Task: Check a complete guide of "Outcoming email requests".
Action: Mouse pressed left at (1272, 175)
Screenshot: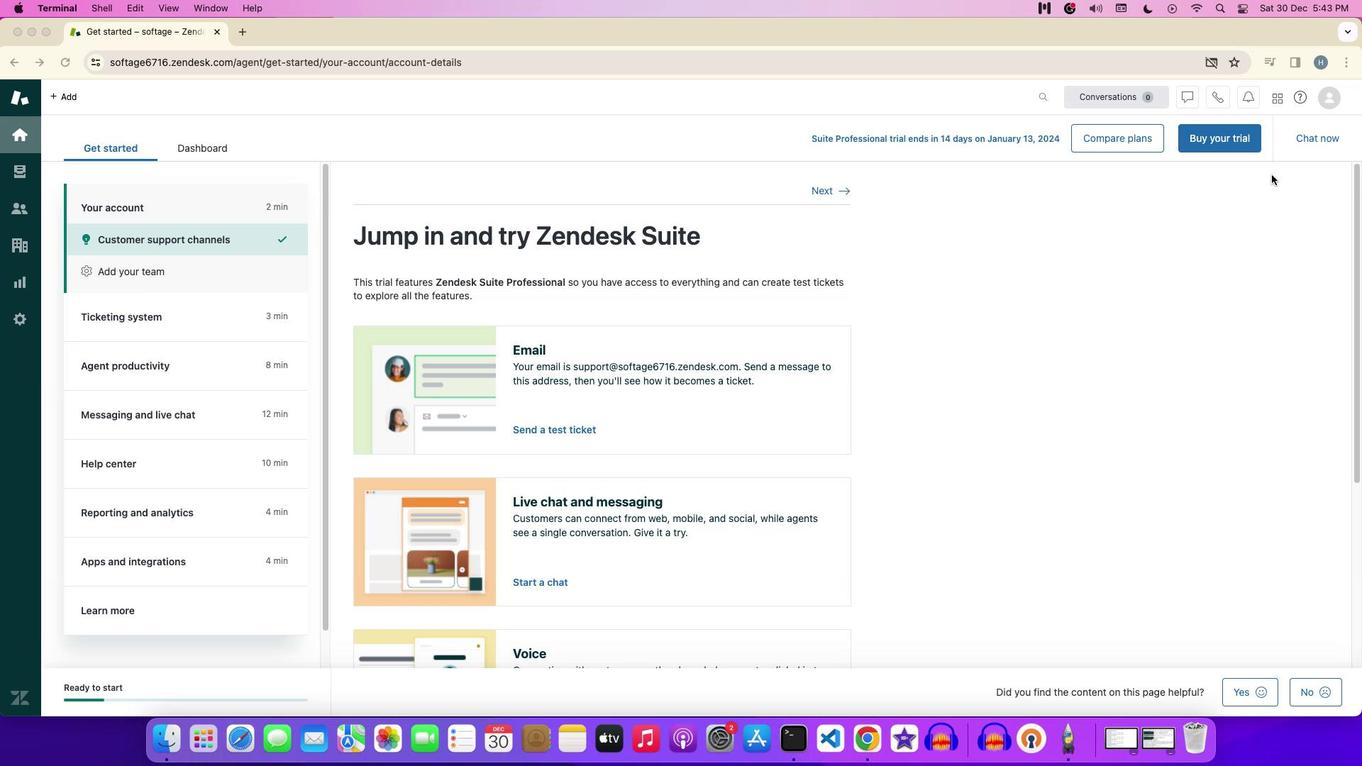 
Action: Mouse moved to (1300, 97)
Screenshot: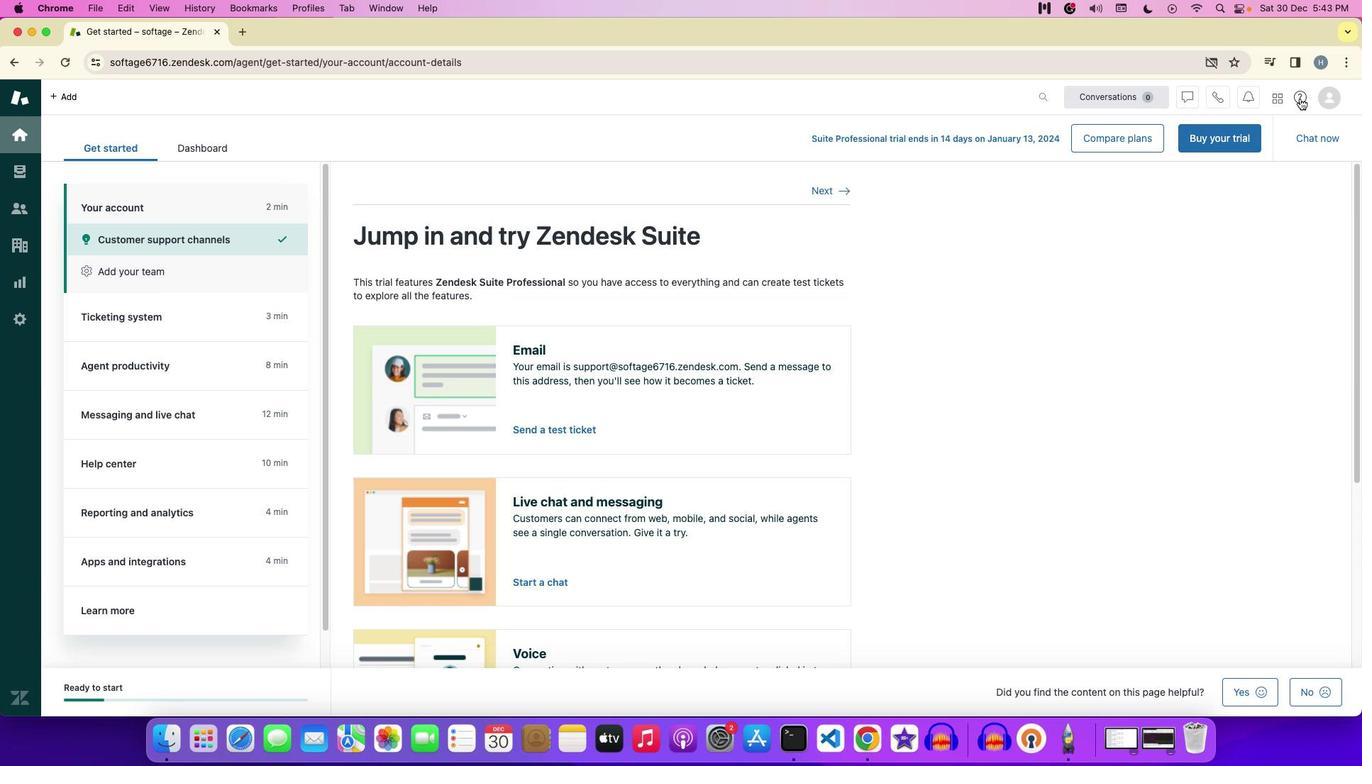 
Action: Mouse pressed left at (1300, 97)
Screenshot: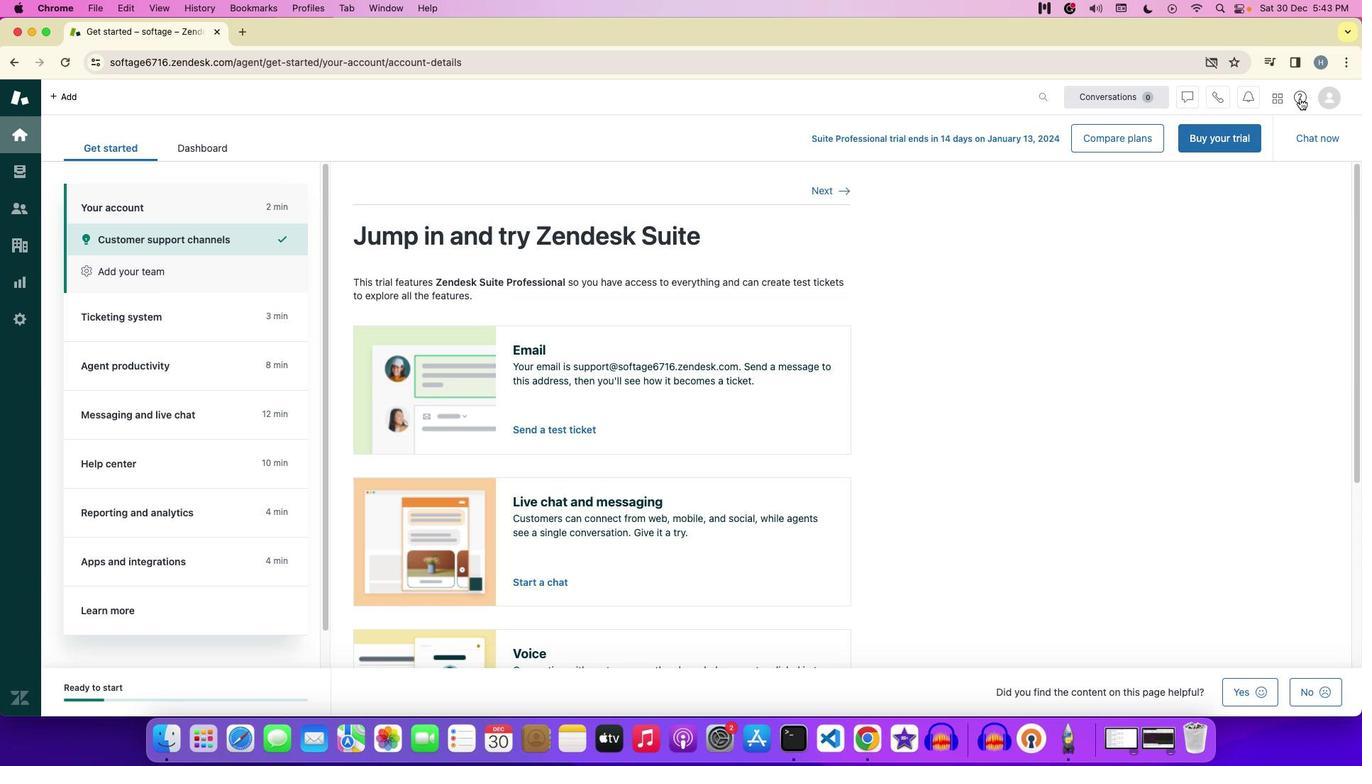 
Action: Mouse moved to (1216, 439)
Screenshot: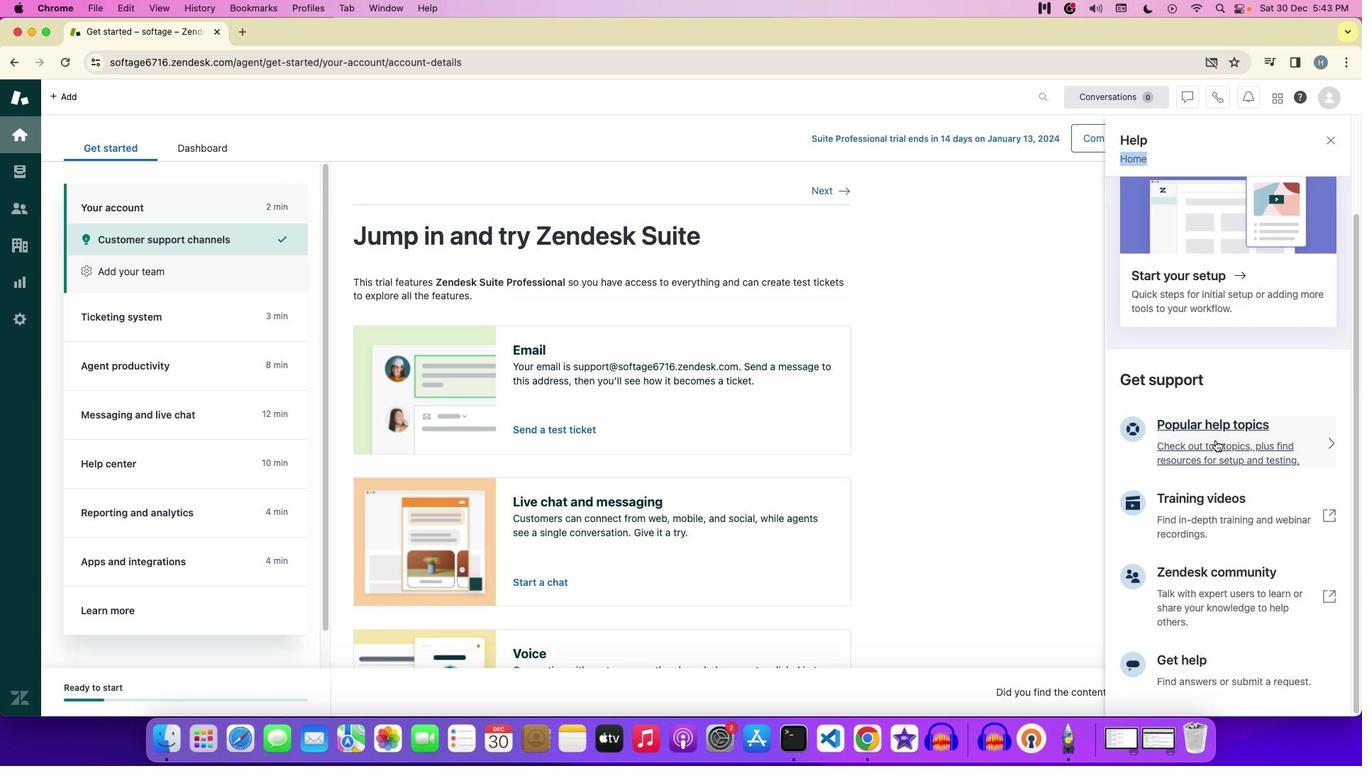 
Action: Mouse pressed left at (1216, 439)
Screenshot: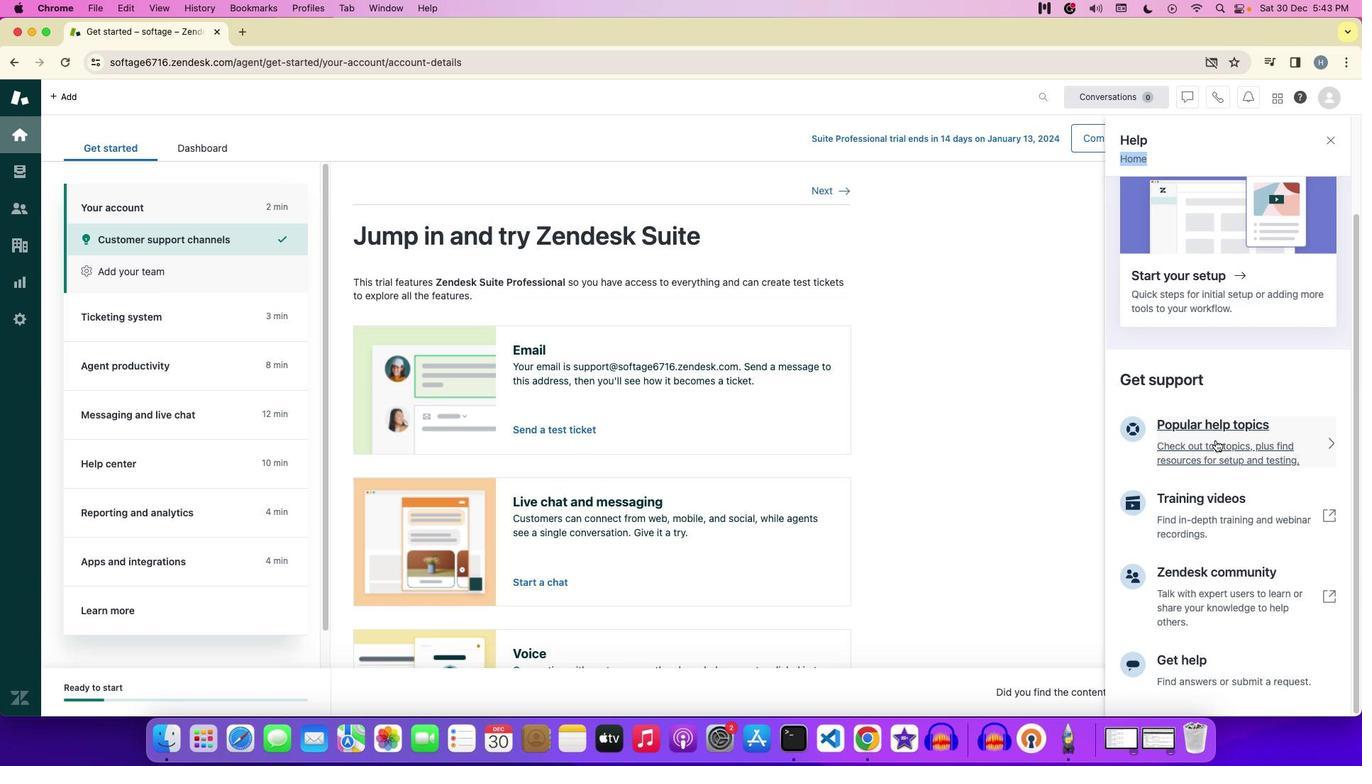 
Action: Mouse moved to (1226, 325)
Screenshot: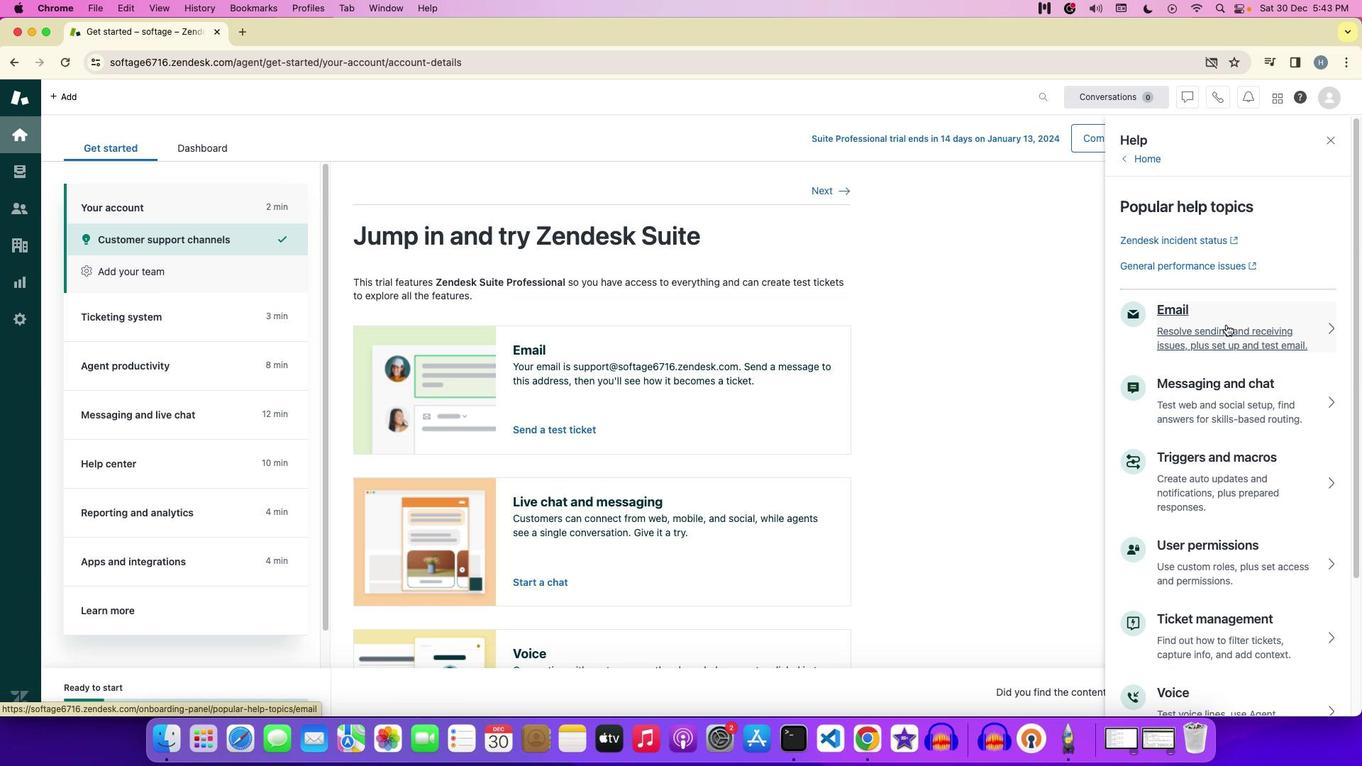 
Action: Mouse pressed left at (1226, 325)
Screenshot: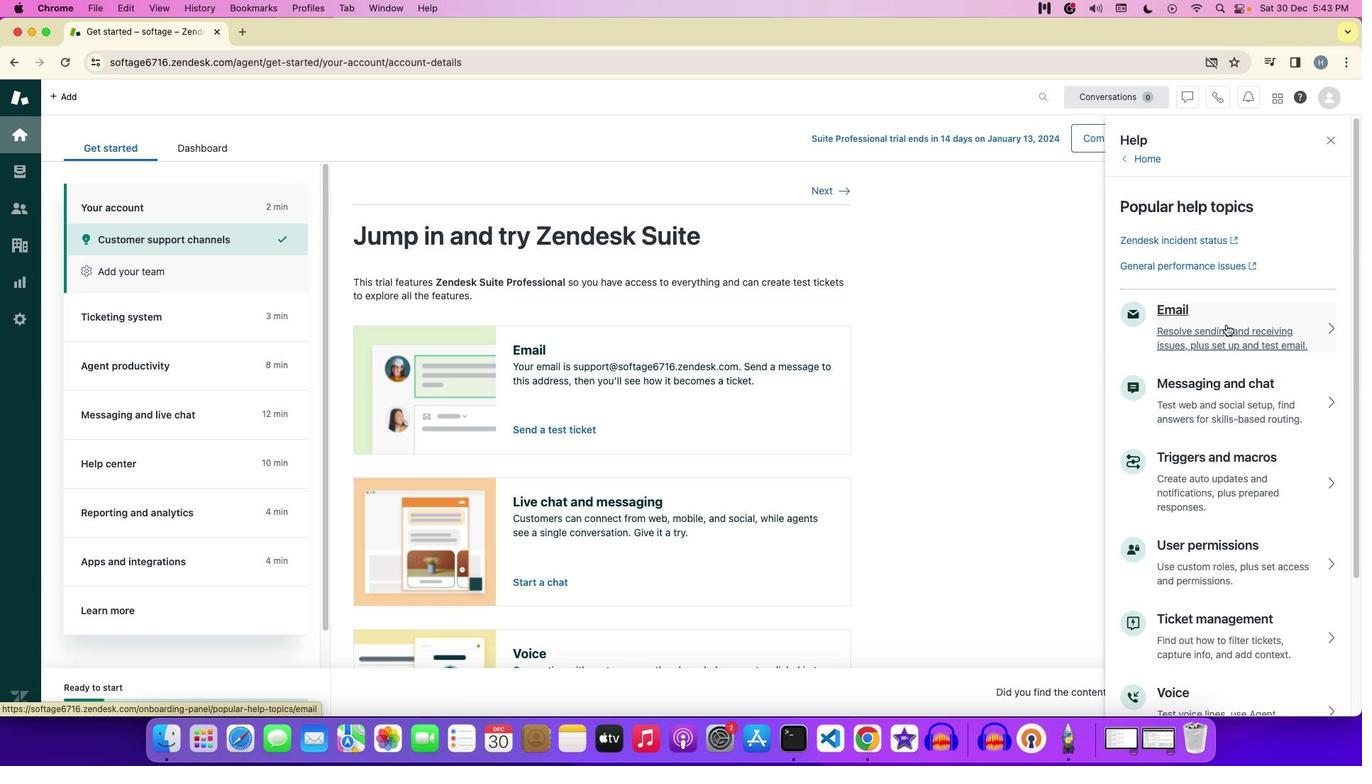
Action: Mouse moved to (1248, 501)
Screenshot: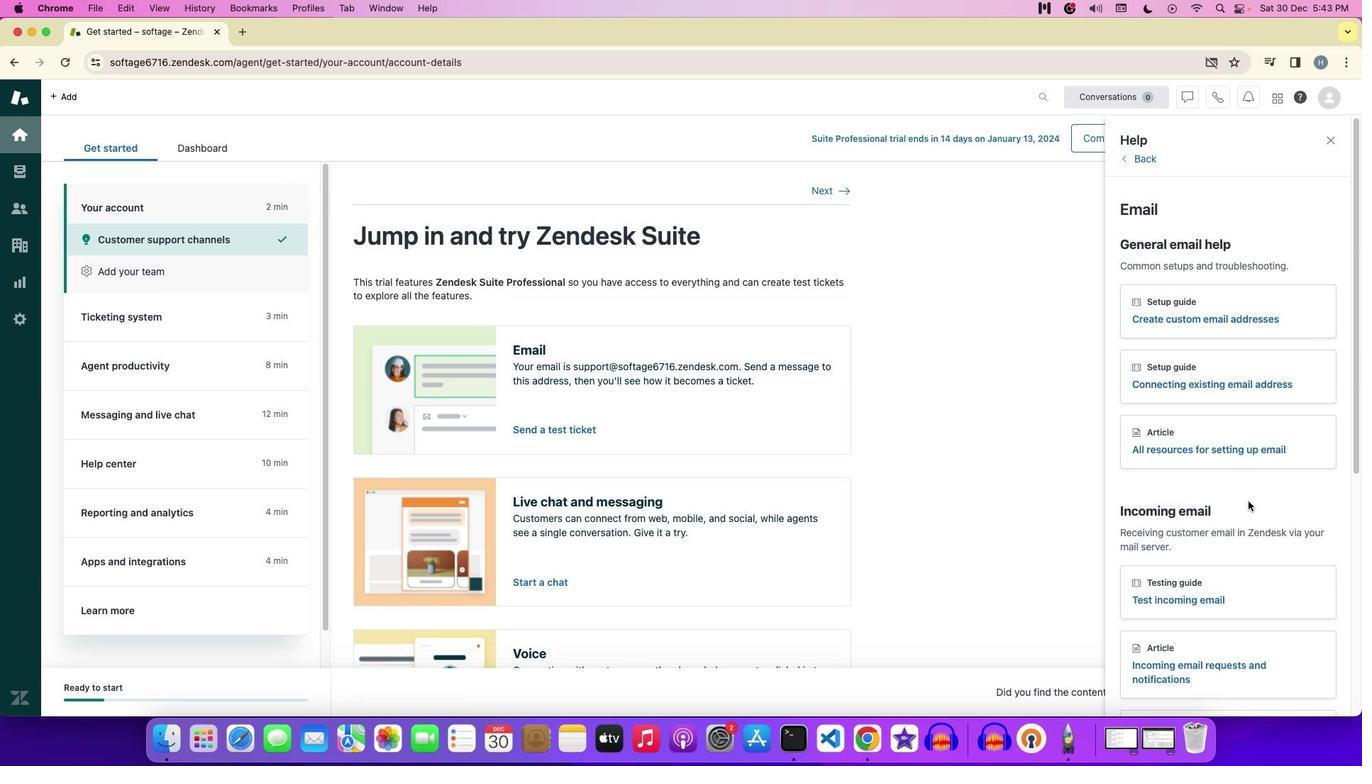 
Action: Mouse scrolled (1248, 501) with delta (0, 0)
Screenshot: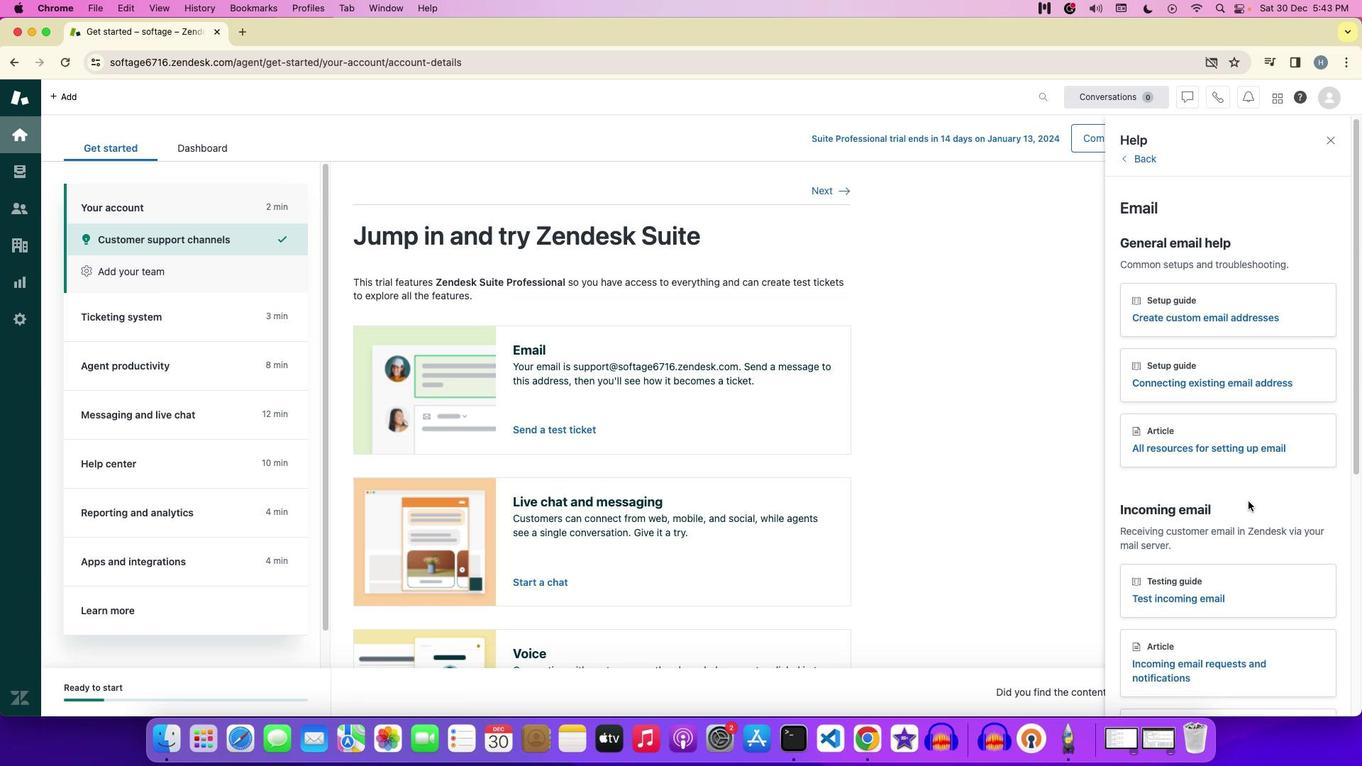 
Action: Mouse scrolled (1248, 501) with delta (0, 0)
Screenshot: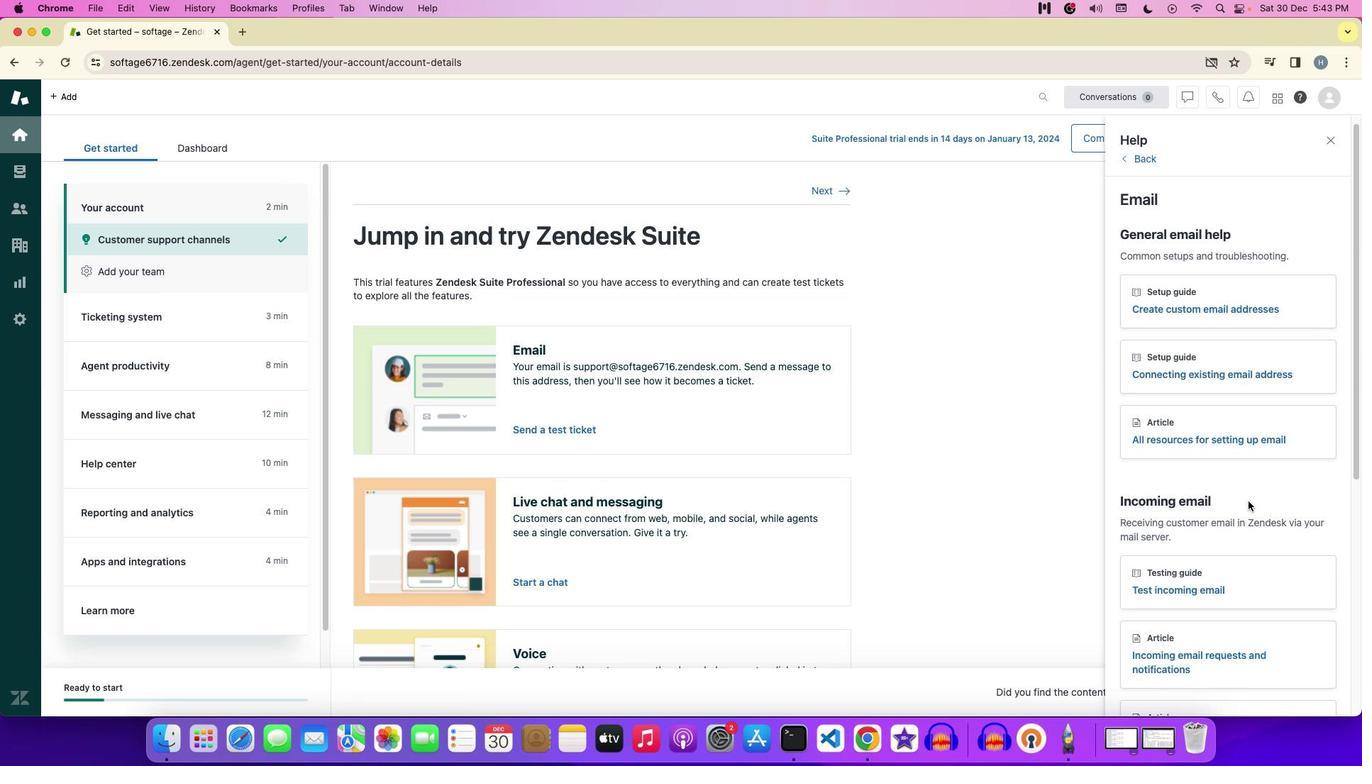 
Action: Mouse scrolled (1248, 501) with delta (0, -1)
Screenshot: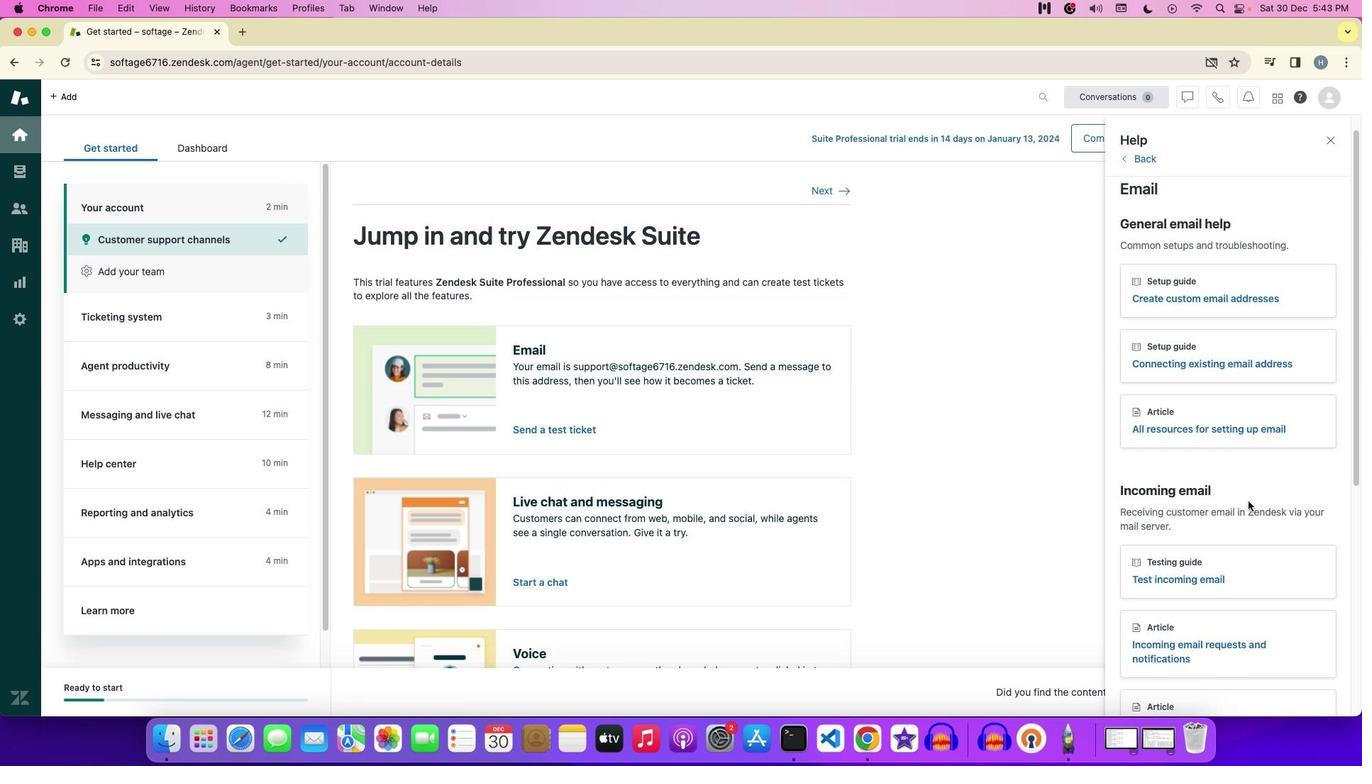 
Action: Mouse scrolled (1248, 501) with delta (0, -2)
Screenshot: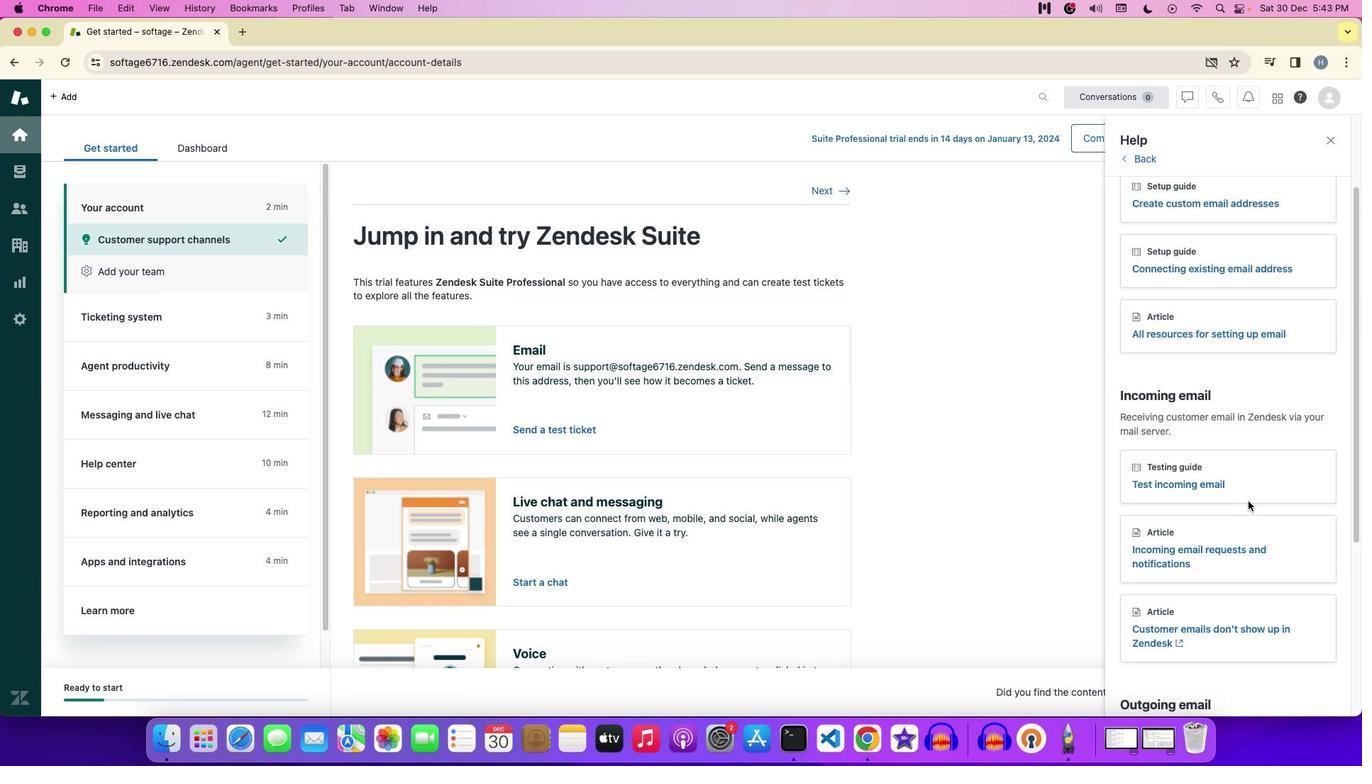 
Action: Mouse scrolled (1248, 501) with delta (0, -1)
Screenshot: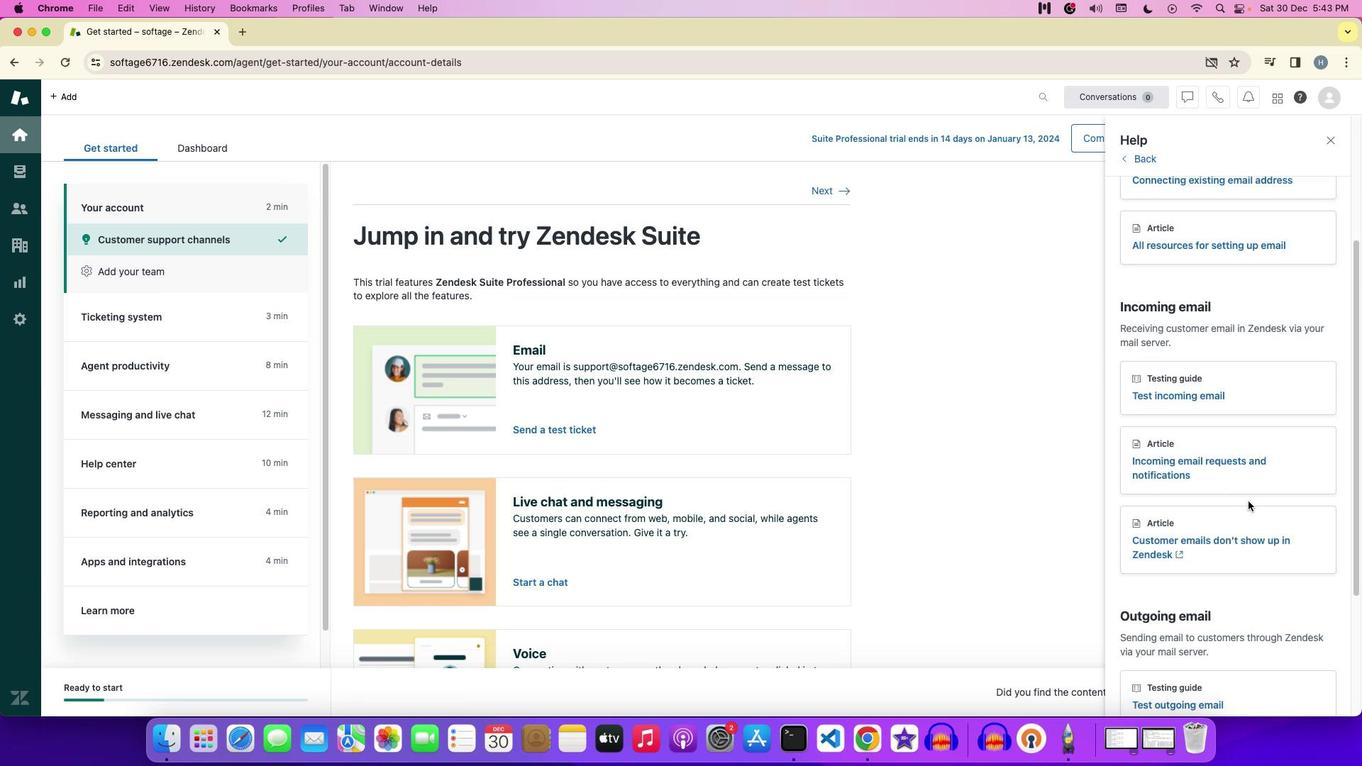 
Action: Mouse scrolled (1248, 501) with delta (0, 0)
Screenshot: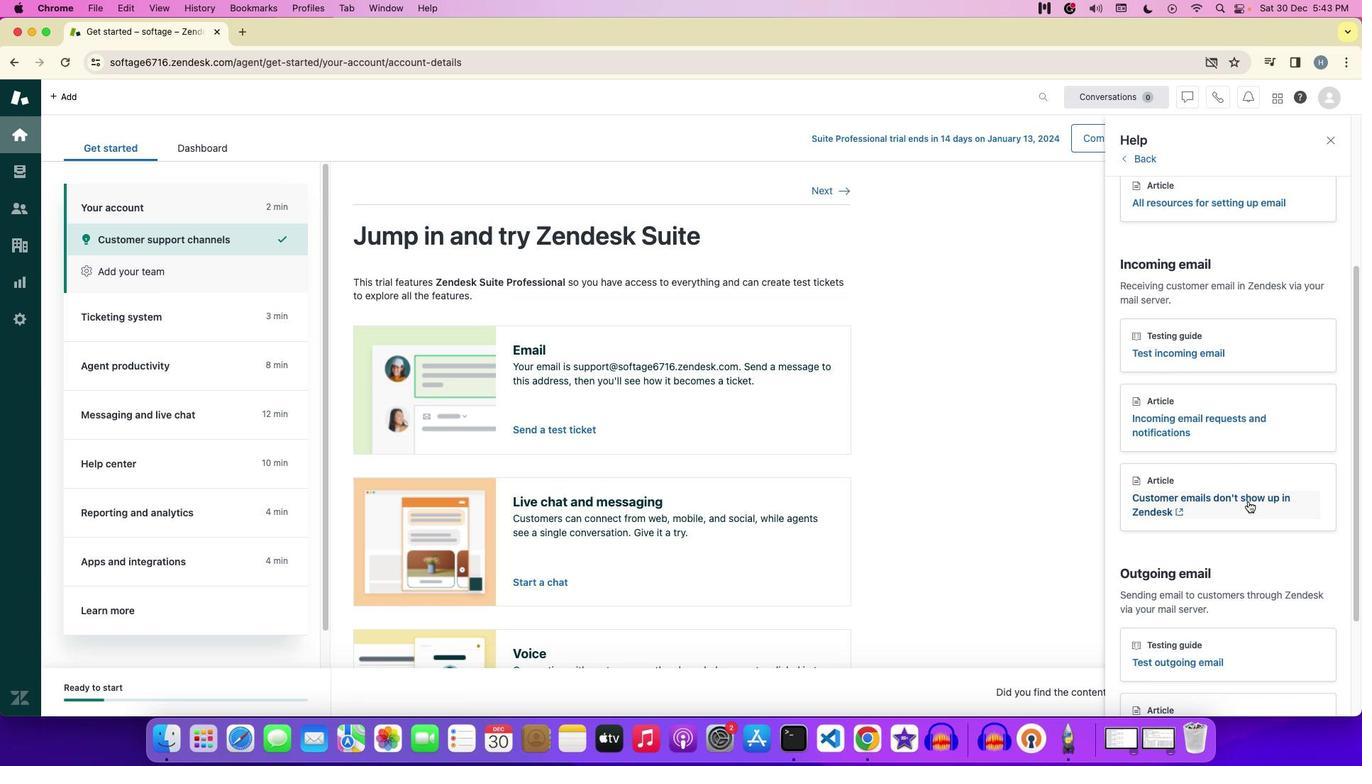 
Action: Mouse scrolled (1248, 501) with delta (0, 0)
Screenshot: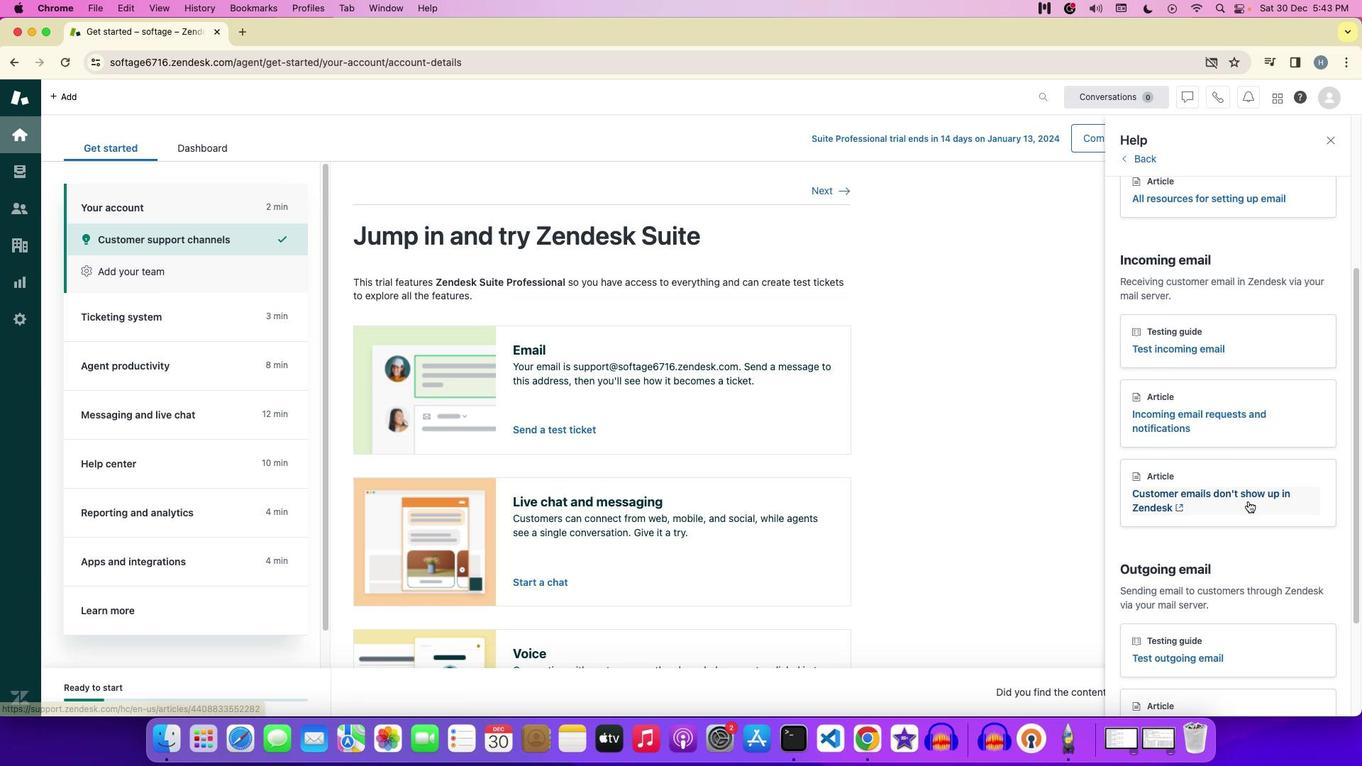
Action: Mouse scrolled (1248, 501) with delta (0, 0)
Screenshot: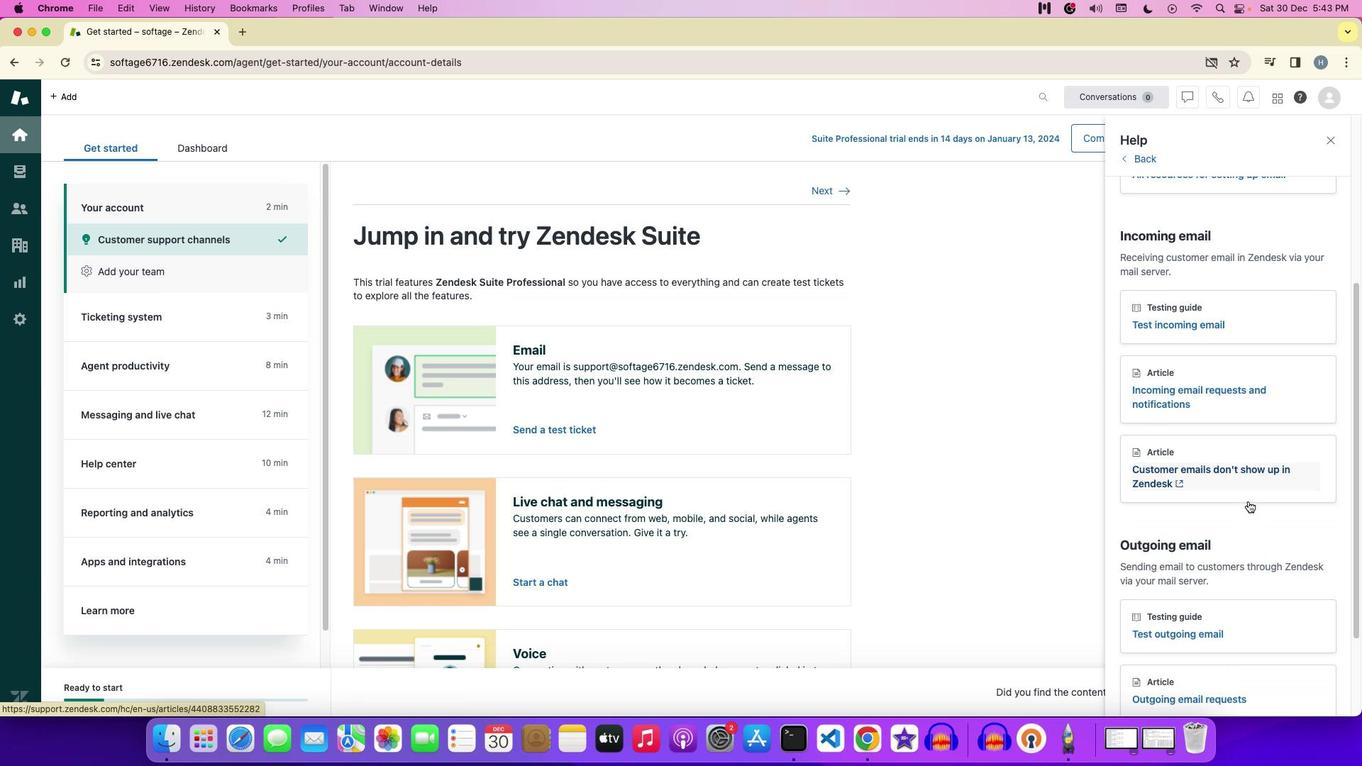
Action: Mouse scrolled (1248, 501) with delta (0, 0)
Screenshot: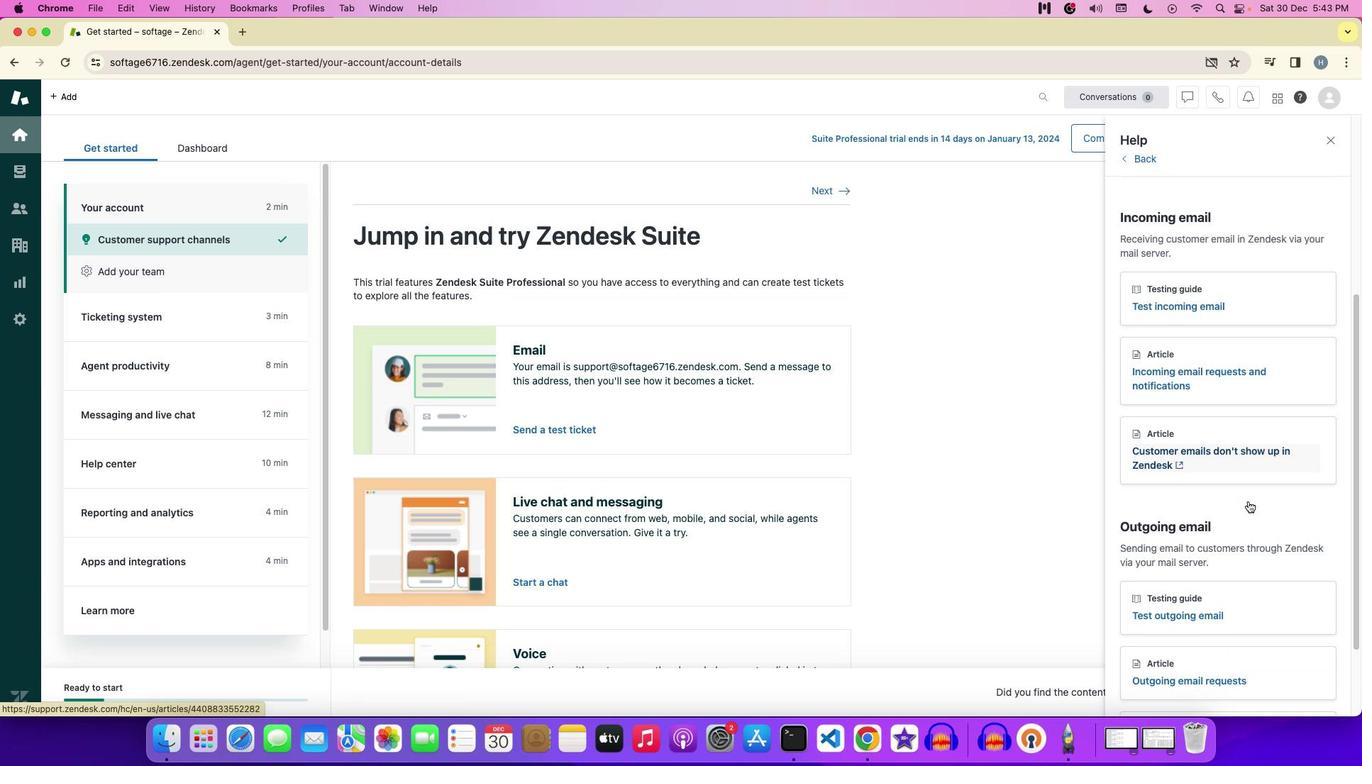
Action: Mouse scrolled (1248, 501) with delta (0, 0)
Screenshot: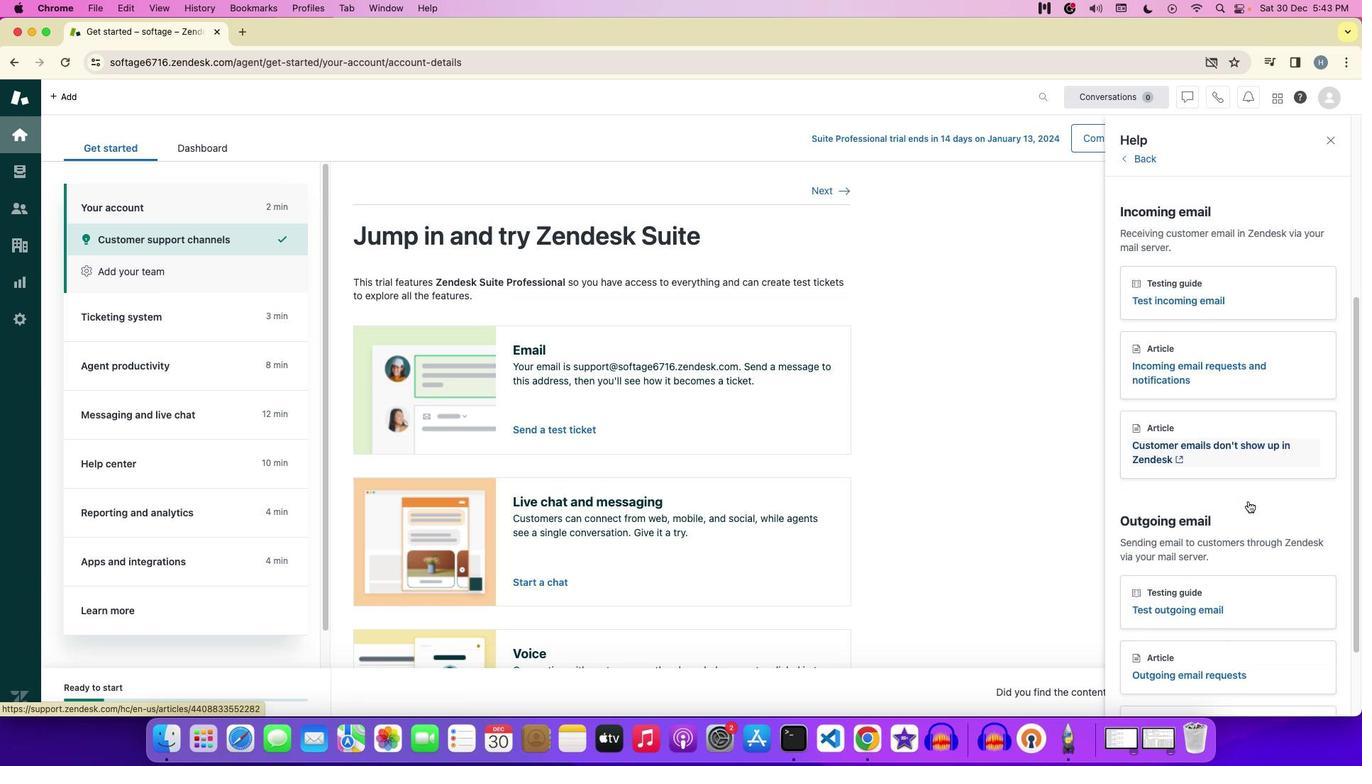 
Action: Mouse scrolled (1248, 501) with delta (0, 0)
Screenshot: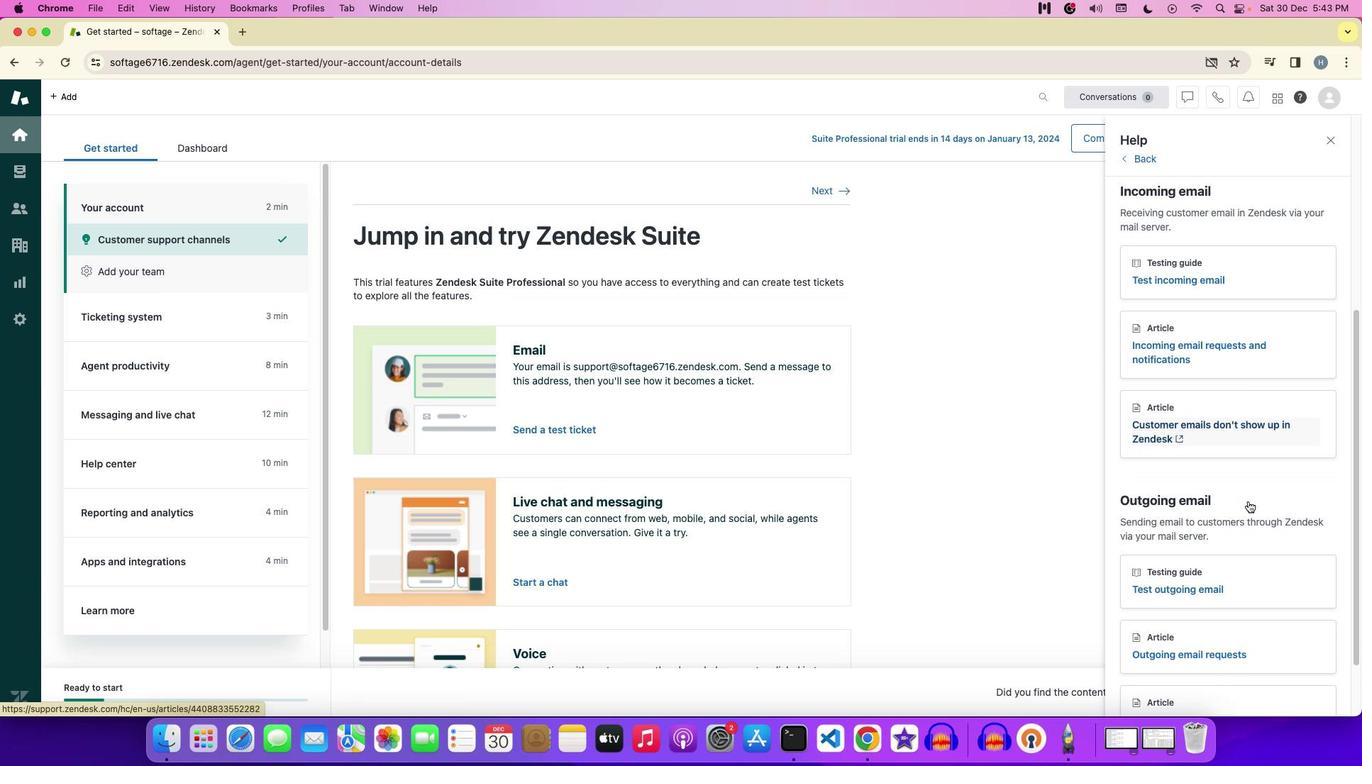 
Action: Mouse scrolled (1248, 501) with delta (0, 0)
Screenshot: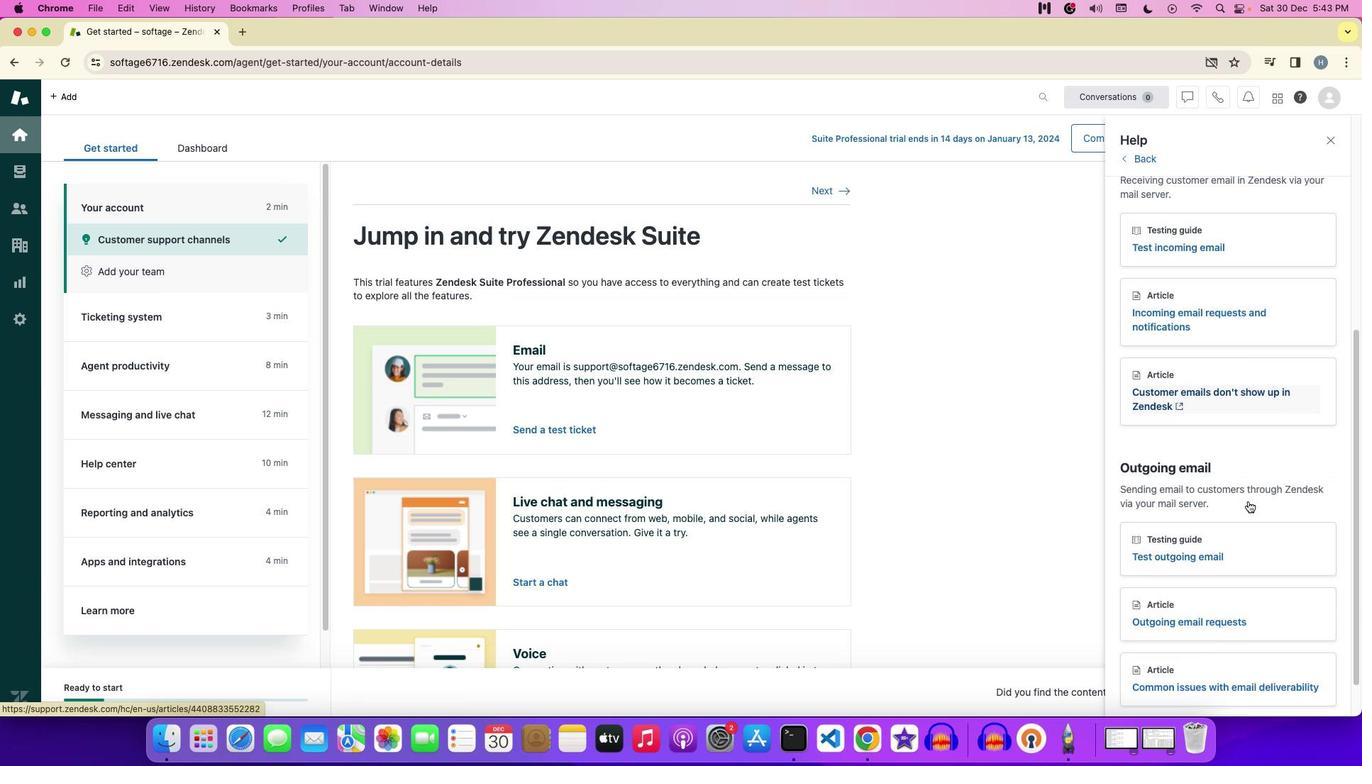 
Action: Mouse moved to (1192, 596)
Screenshot: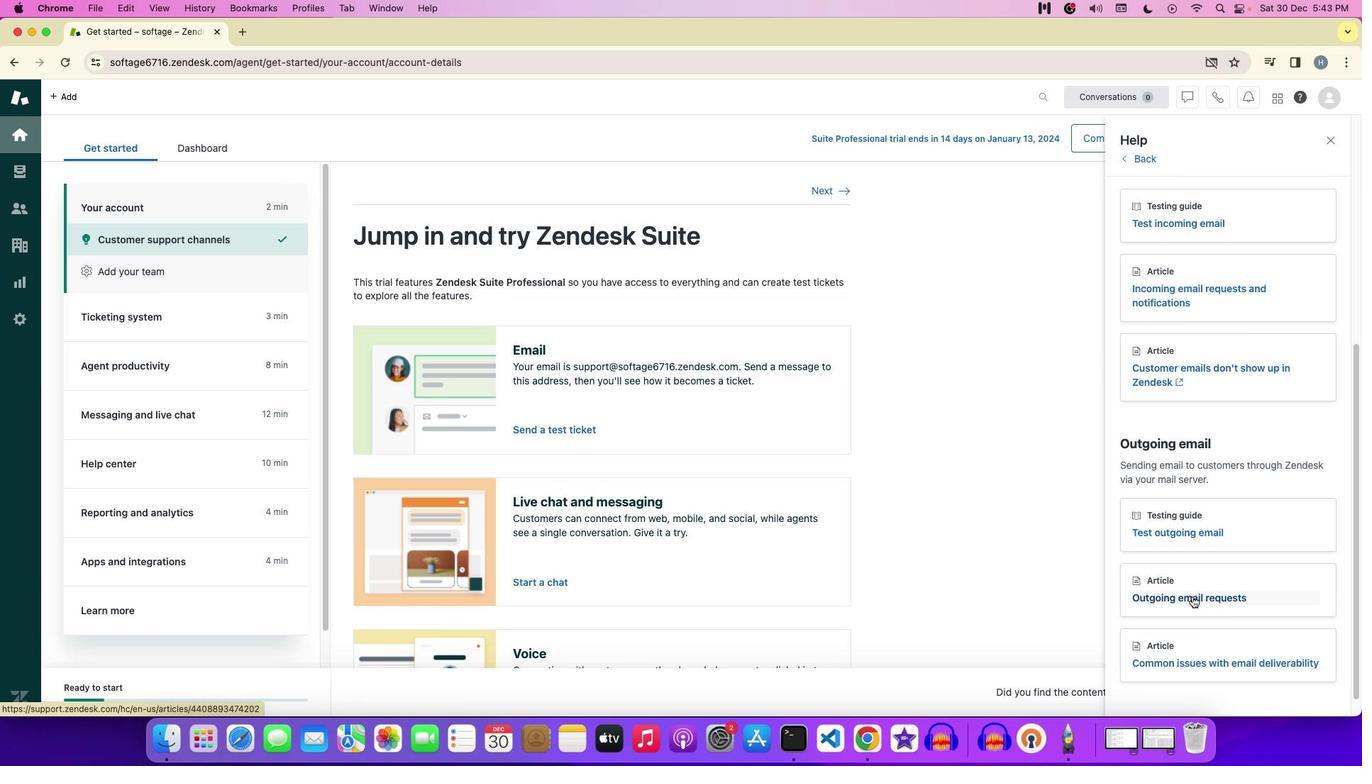 
Action: Mouse pressed left at (1192, 596)
Screenshot: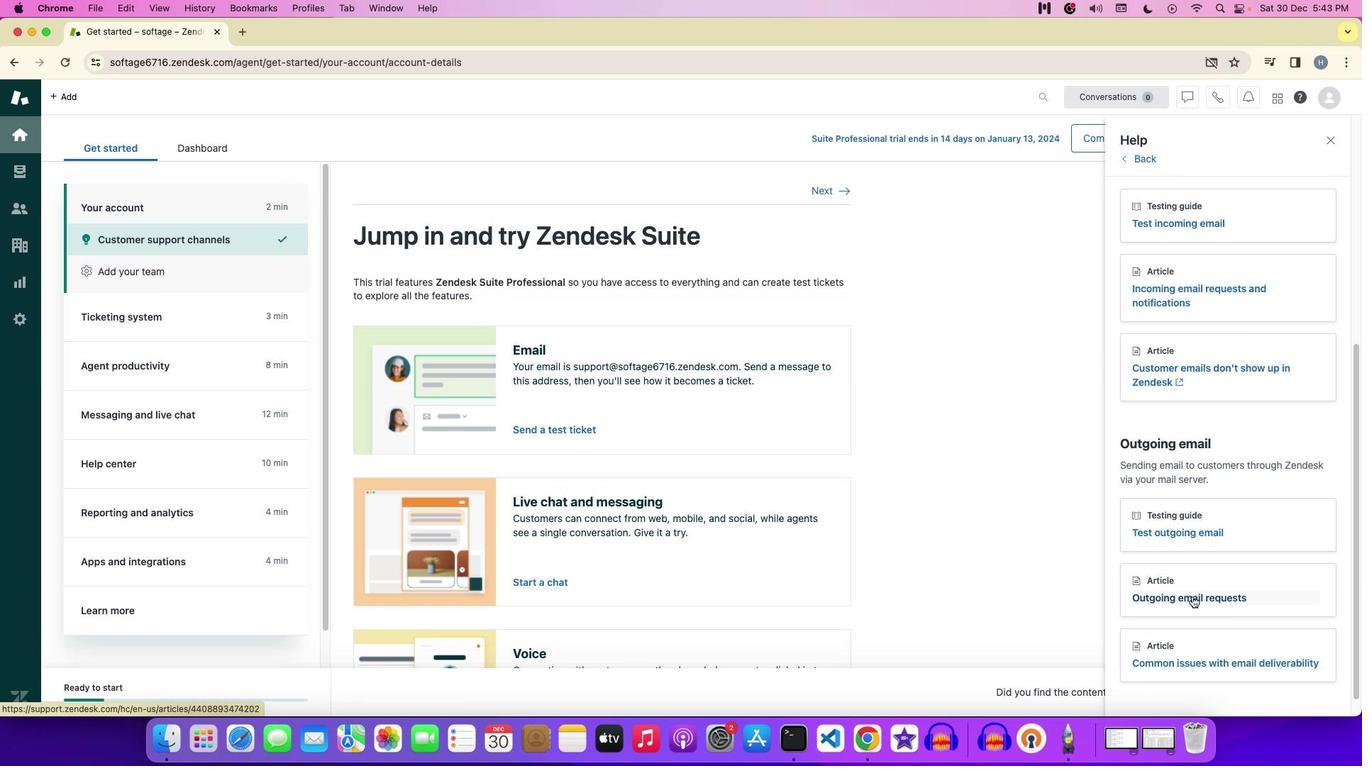 
